 Task: Add 45 minutes before the event.
Action: Mouse moved to (412, 433)
Screenshot: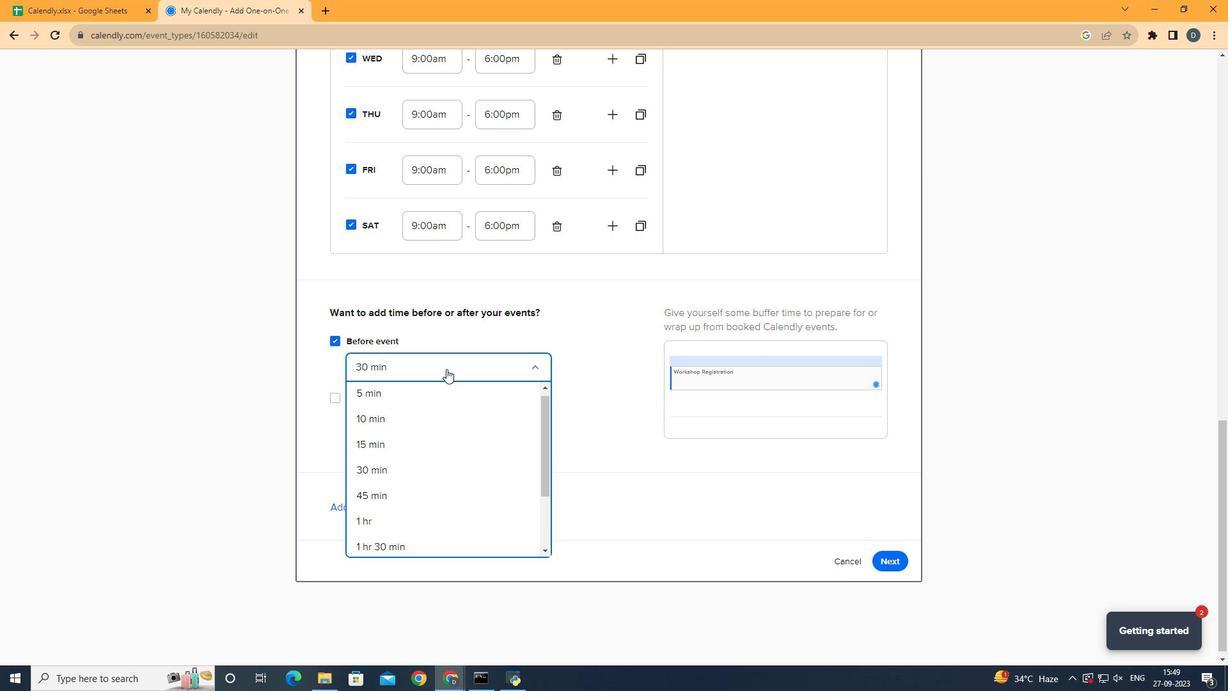 
Action: Mouse pressed left at (412, 433)
Screenshot: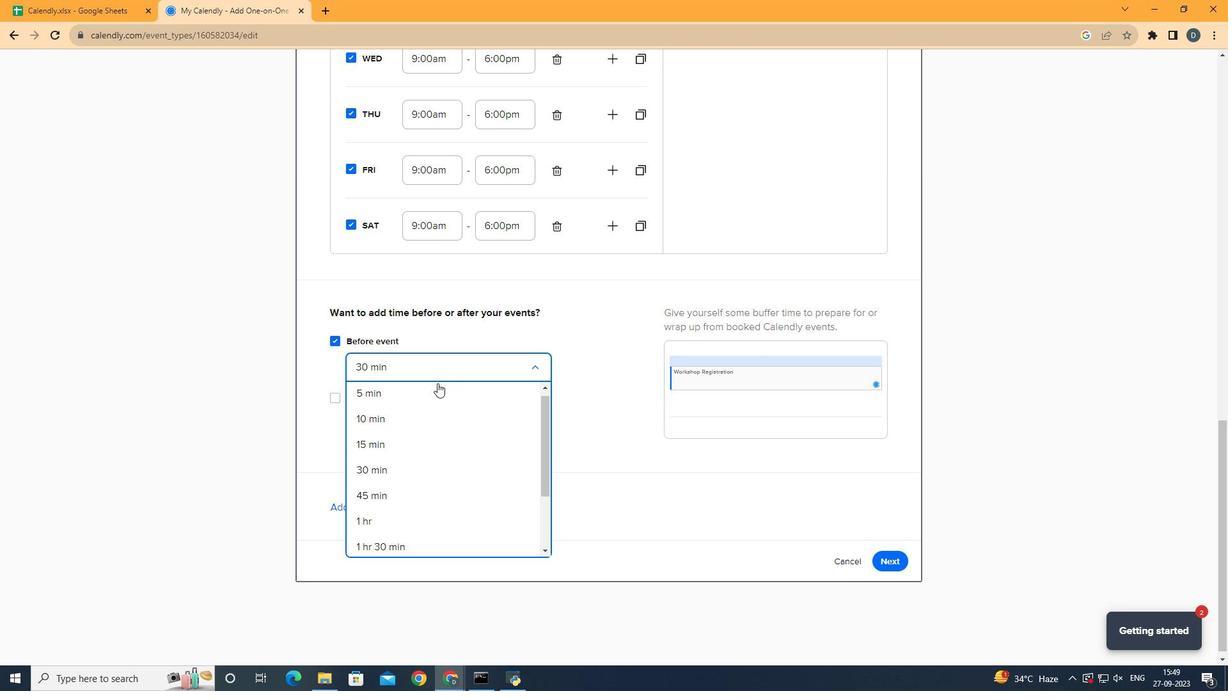 
Action: Mouse moved to (543, 399)
Screenshot: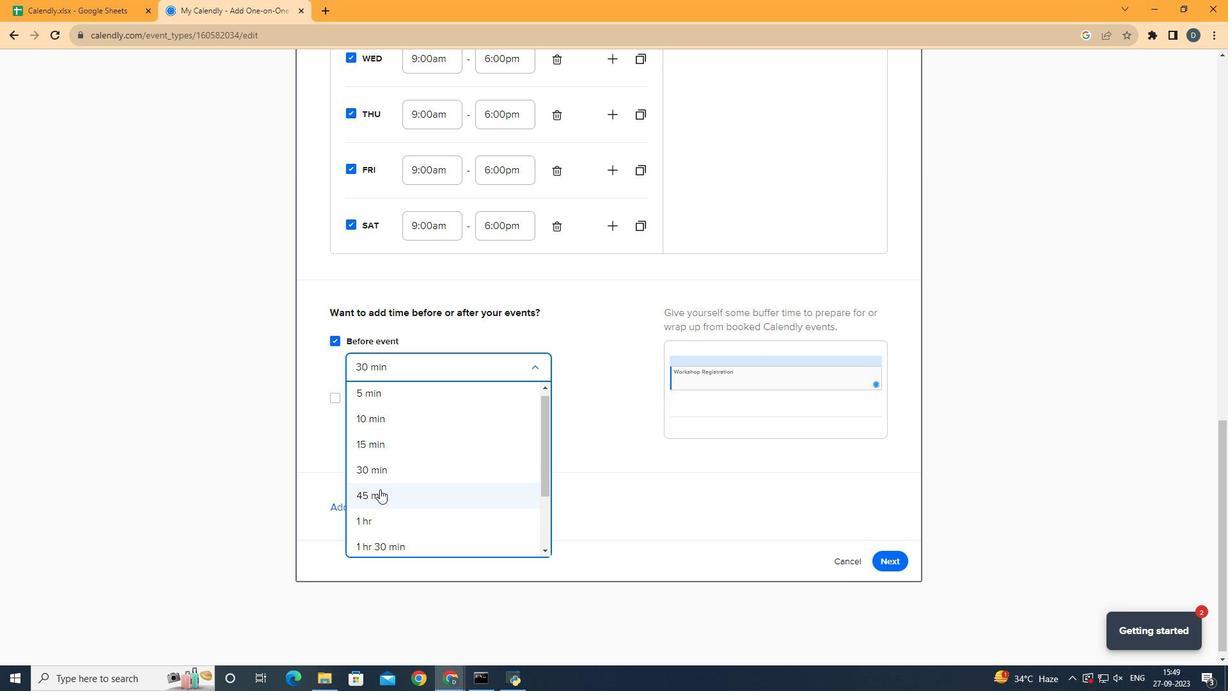 
Action: Mouse pressed left at (543, 399)
Screenshot: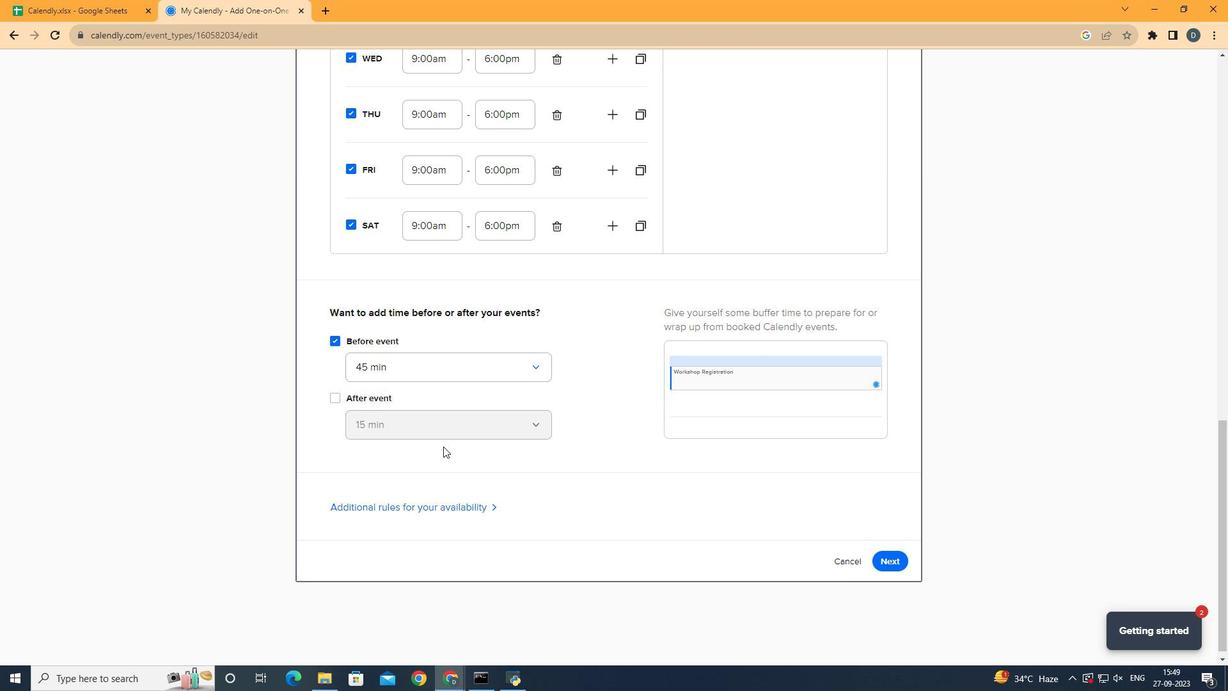 
Action: Mouse moved to (238, 424)
Screenshot: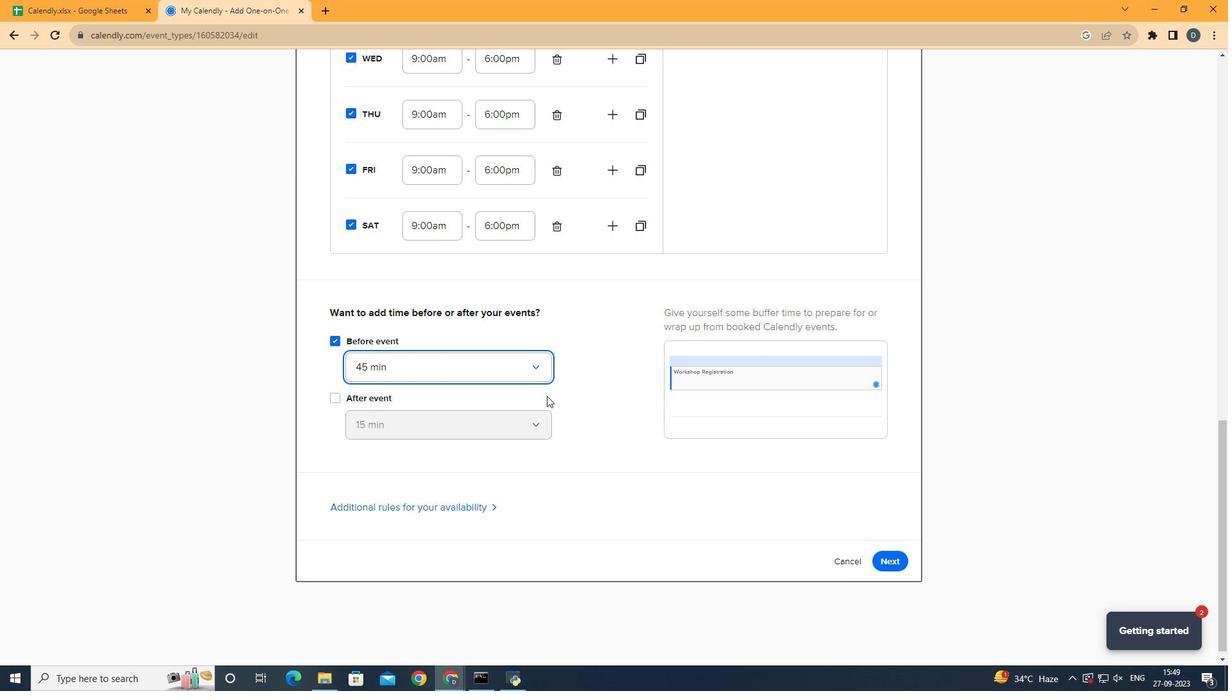 
